 Task: Select a due date automation when advanced on, 2 days before a card is due add checklist with all checklists complete at 11:00 AM.
Action: Mouse moved to (948, 72)
Screenshot: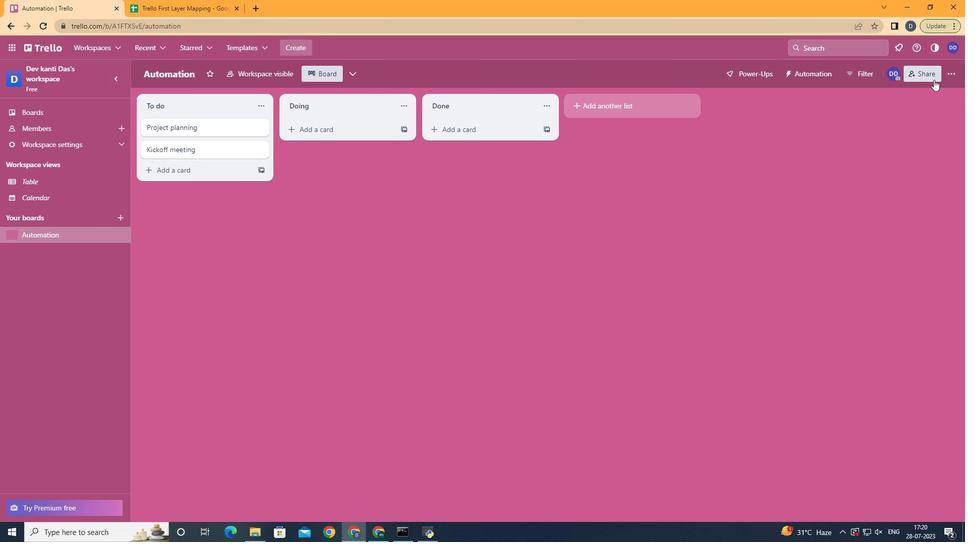 
Action: Mouse pressed left at (948, 72)
Screenshot: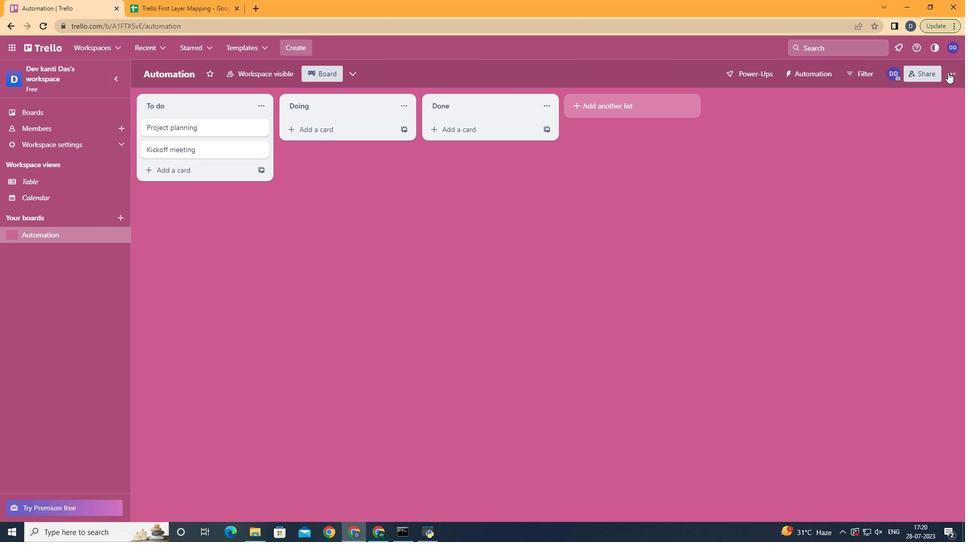 
Action: Mouse moved to (870, 211)
Screenshot: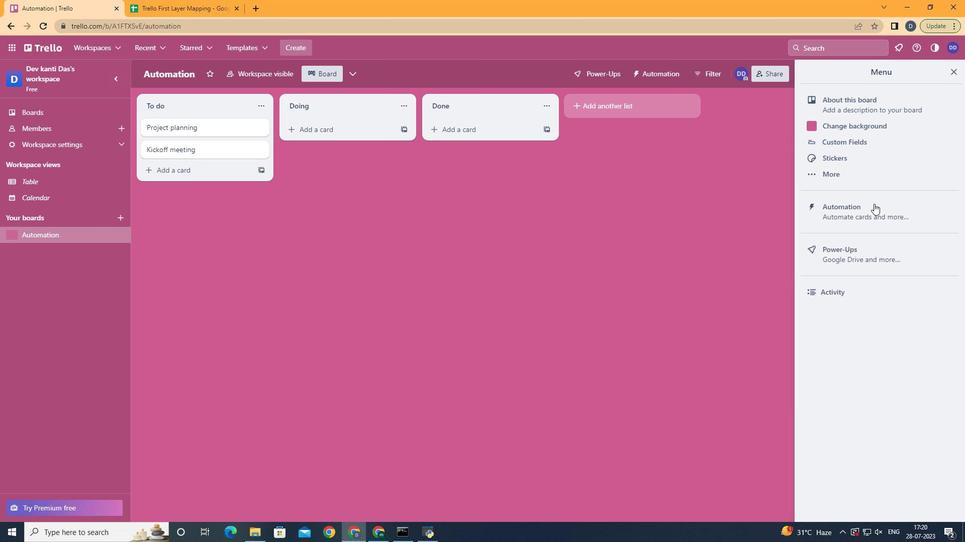 
Action: Mouse pressed left at (870, 211)
Screenshot: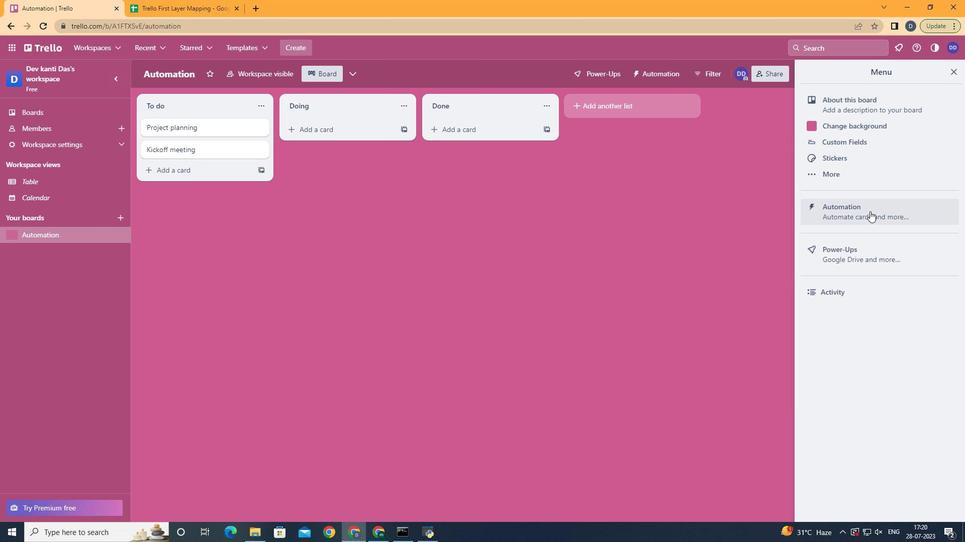 
Action: Mouse moved to (161, 204)
Screenshot: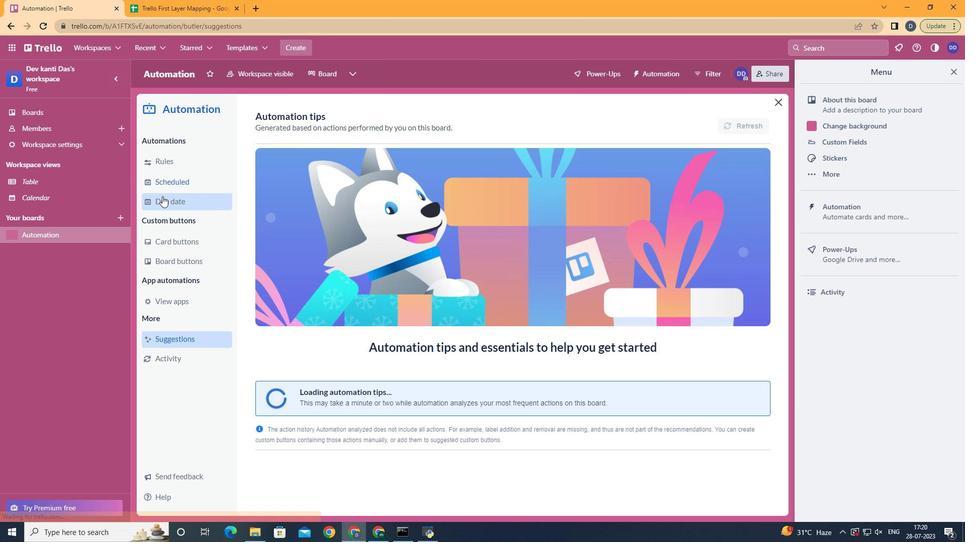 
Action: Mouse pressed left at (161, 204)
Screenshot: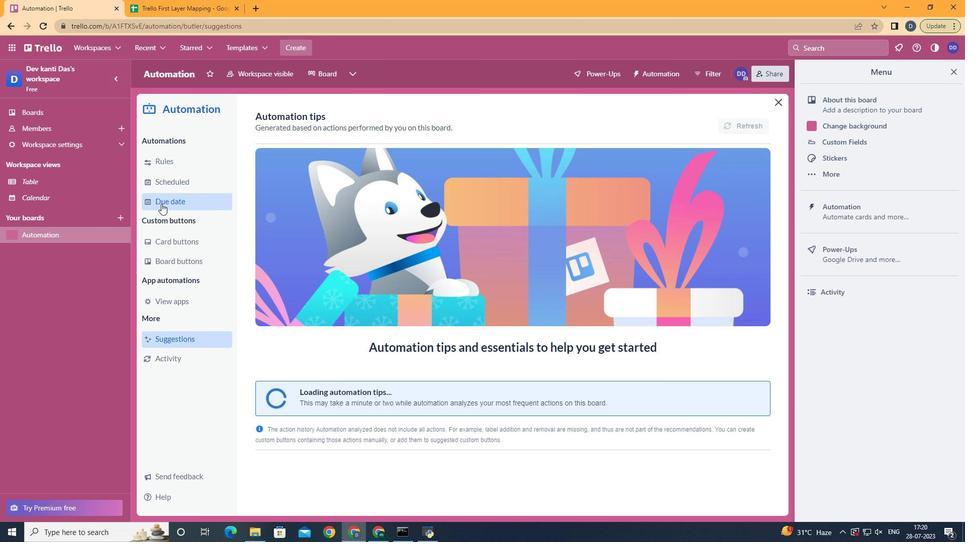 
Action: Mouse moved to (728, 118)
Screenshot: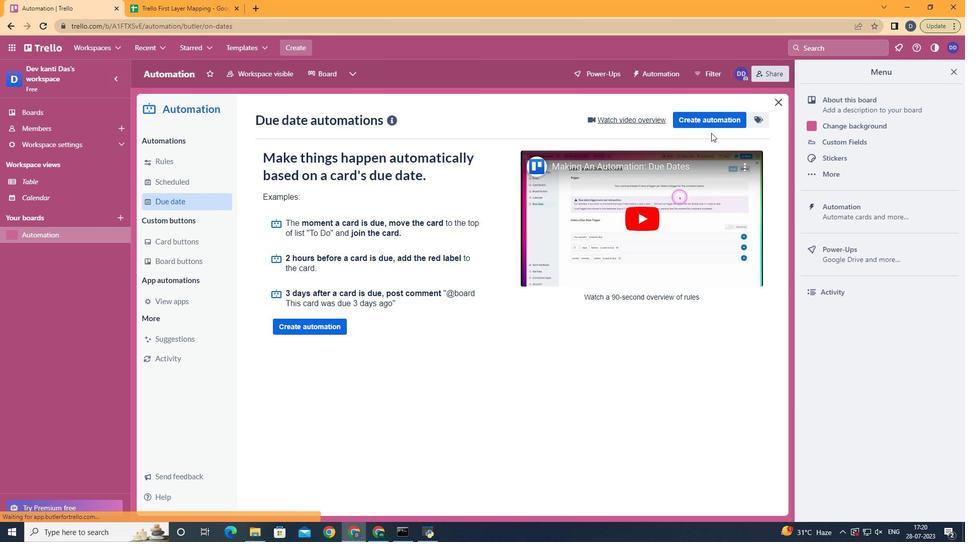 
Action: Mouse pressed left at (728, 118)
Screenshot: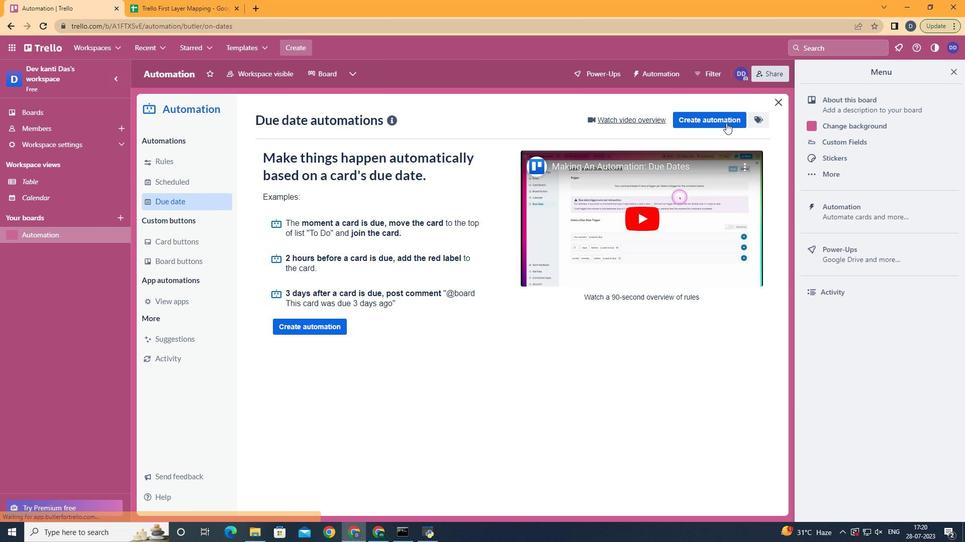 
Action: Mouse moved to (477, 221)
Screenshot: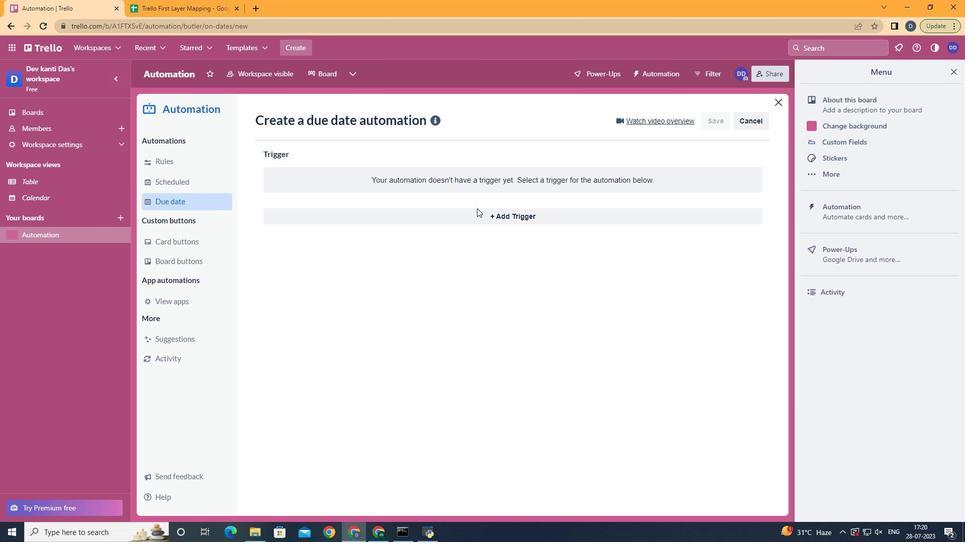 
Action: Mouse pressed left at (477, 221)
Screenshot: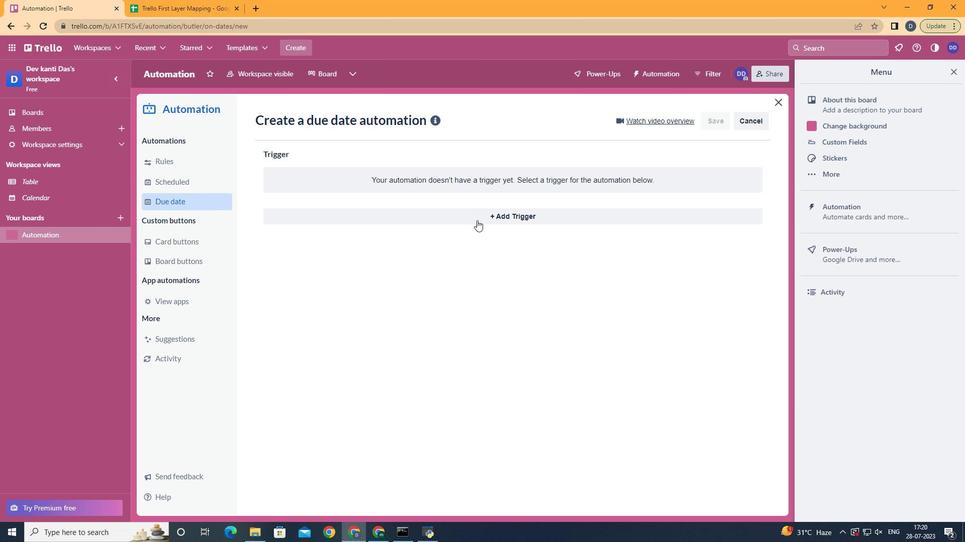 
Action: Mouse moved to (401, 366)
Screenshot: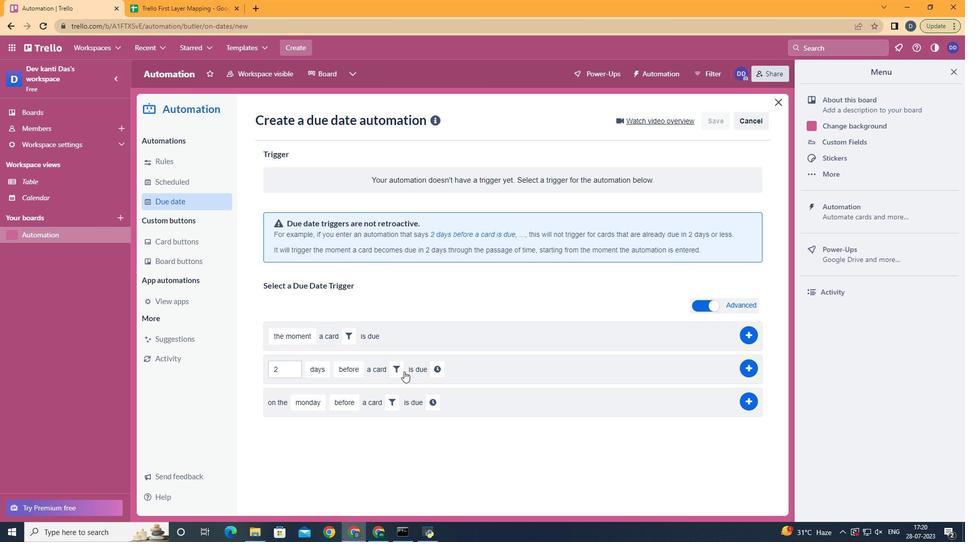 
Action: Mouse pressed left at (401, 366)
Screenshot: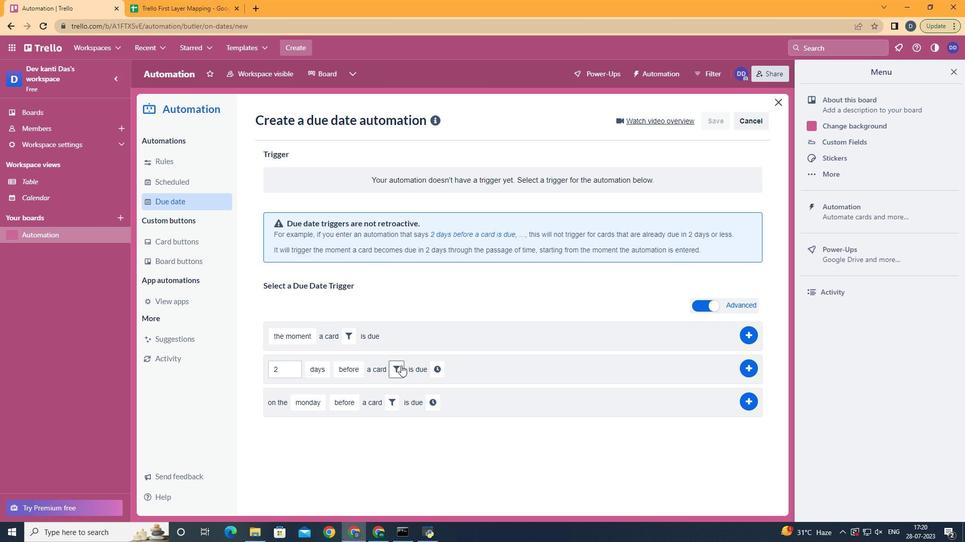 
Action: Mouse moved to (481, 406)
Screenshot: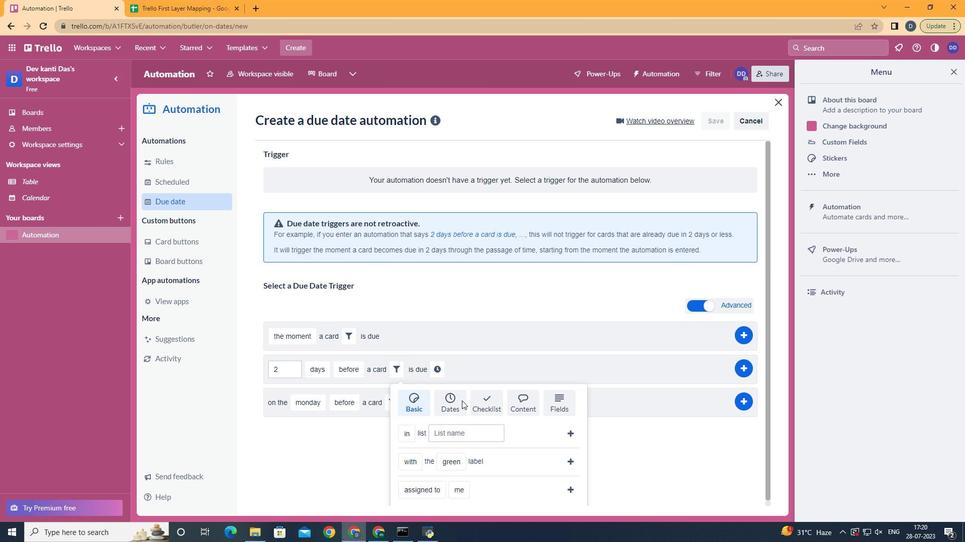 
Action: Mouse pressed left at (481, 406)
Screenshot: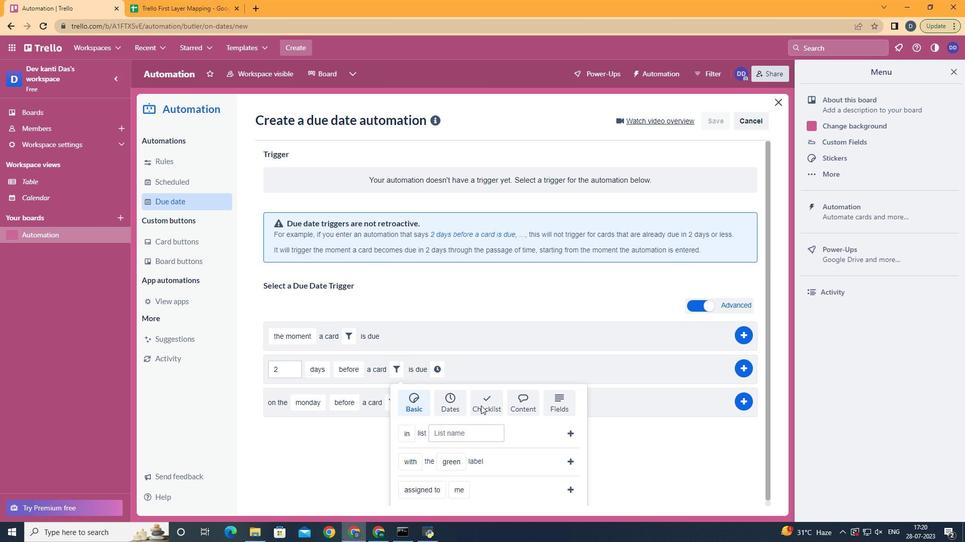 
Action: Mouse scrolled (481, 405) with delta (0, 0)
Screenshot: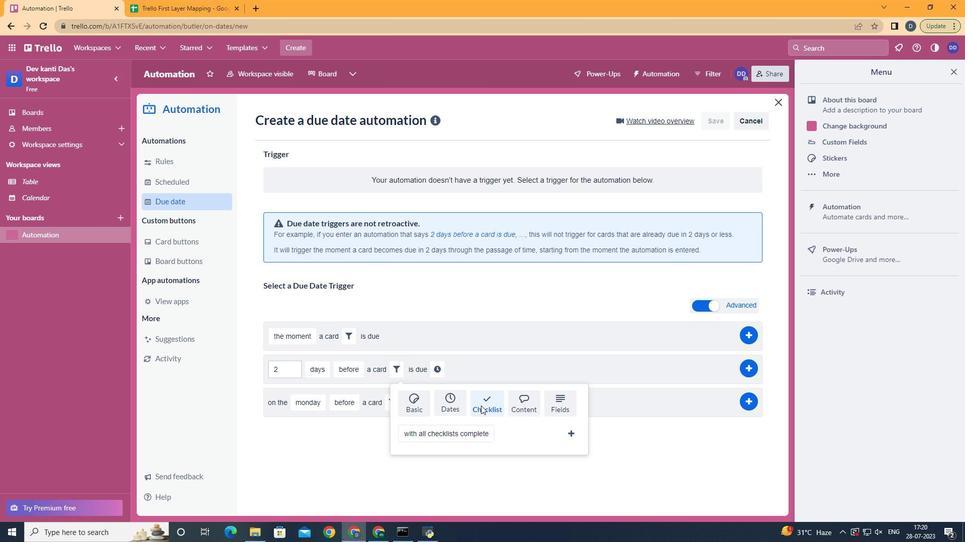 
Action: Mouse scrolled (481, 405) with delta (0, 0)
Screenshot: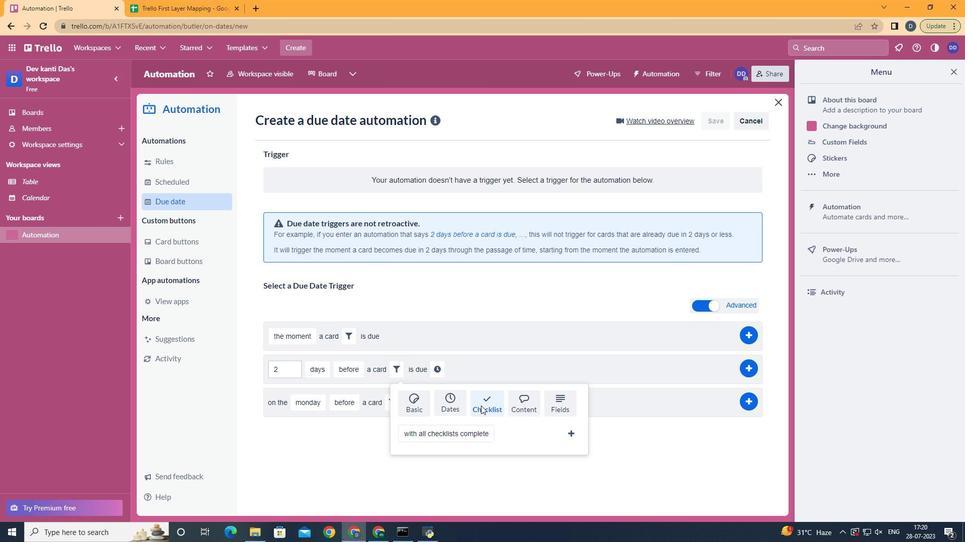 
Action: Mouse scrolled (481, 405) with delta (0, 0)
Screenshot: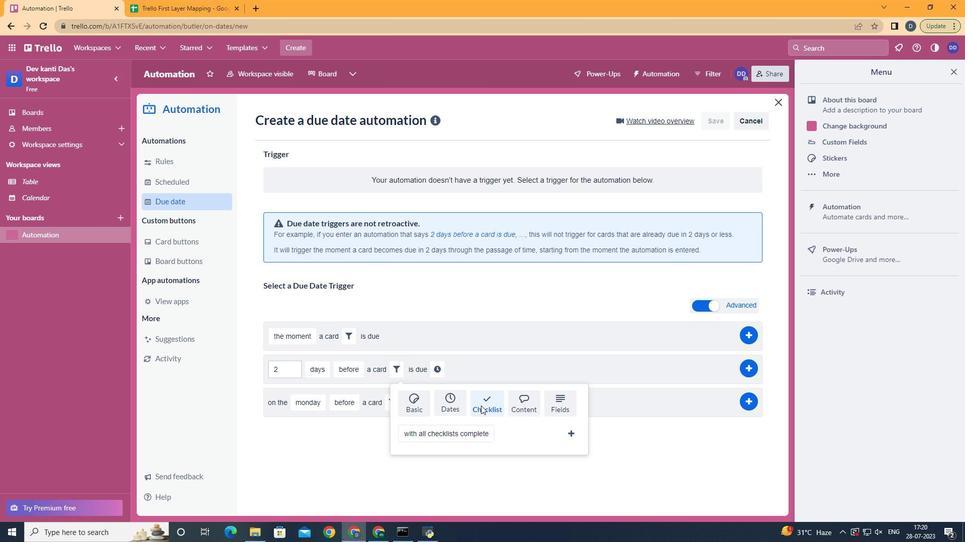 
Action: Mouse moved to (472, 336)
Screenshot: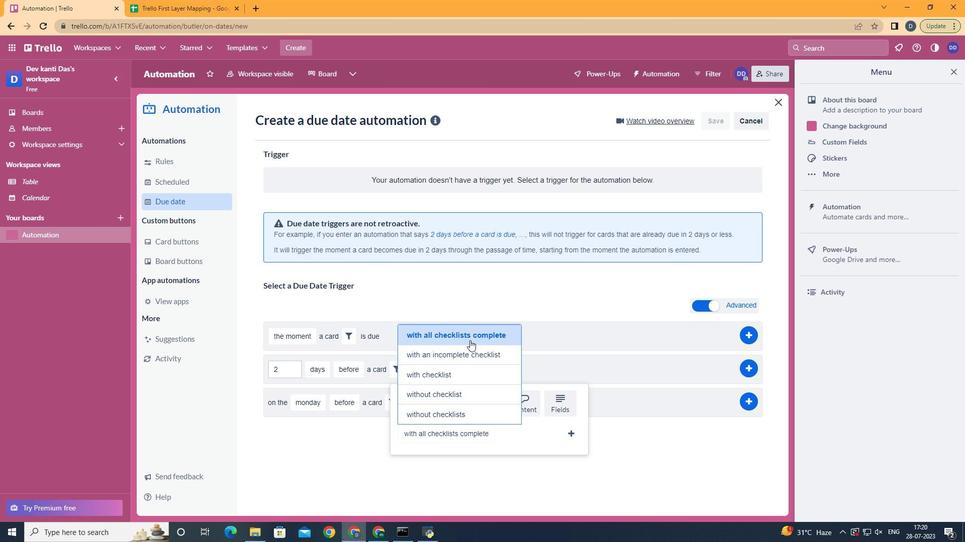 
Action: Mouse pressed left at (472, 336)
Screenshot: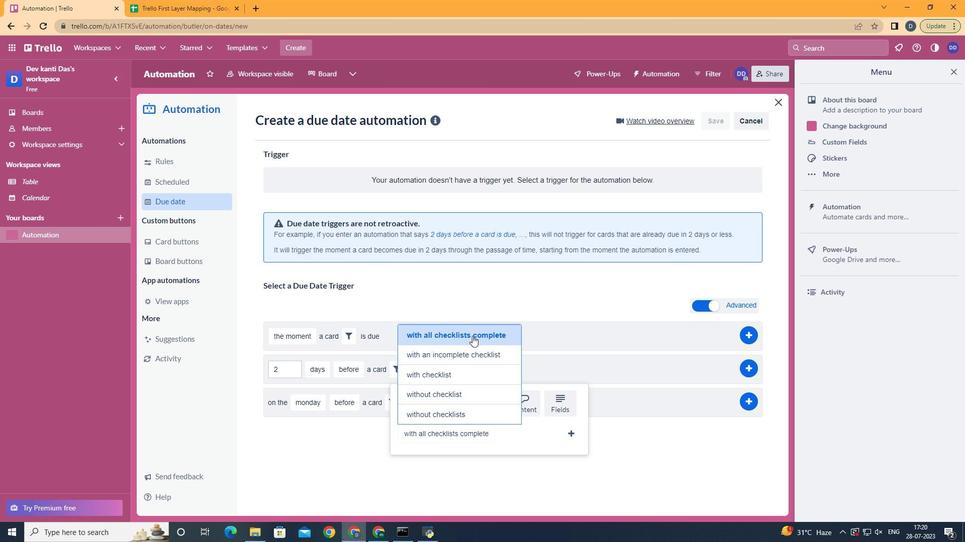 
Action: Mouse moved to (570, 434)
Screenshot: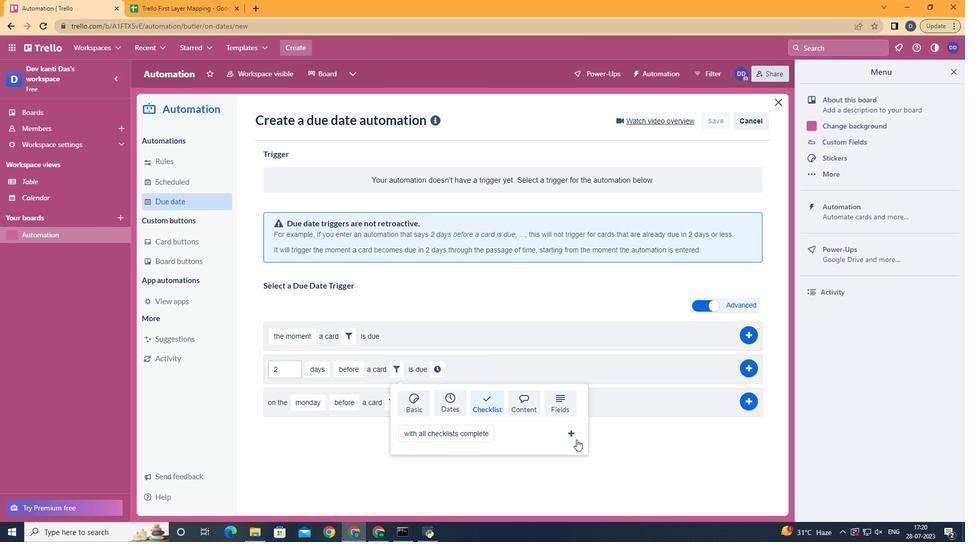 
Action: Mouse pressed left at (570, 434)
Screenshot: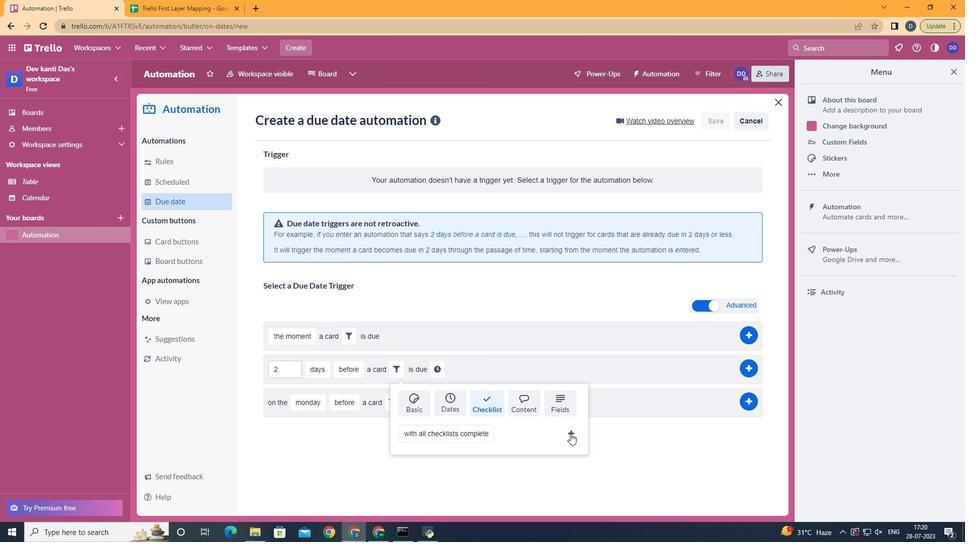 
Action: Mouse moved to (546, 367)
Screenshot: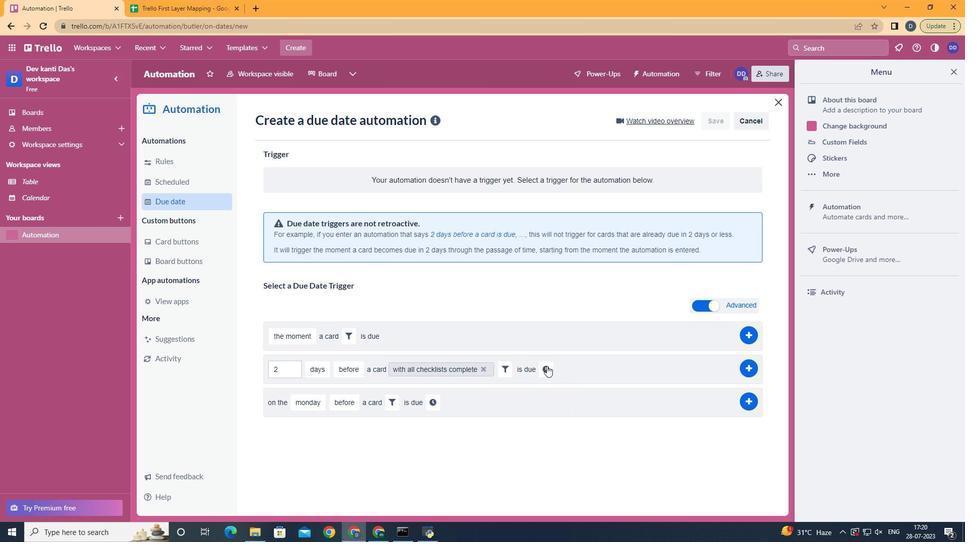 
Action: Mouse pressed left at (546, 367)
Screenshot: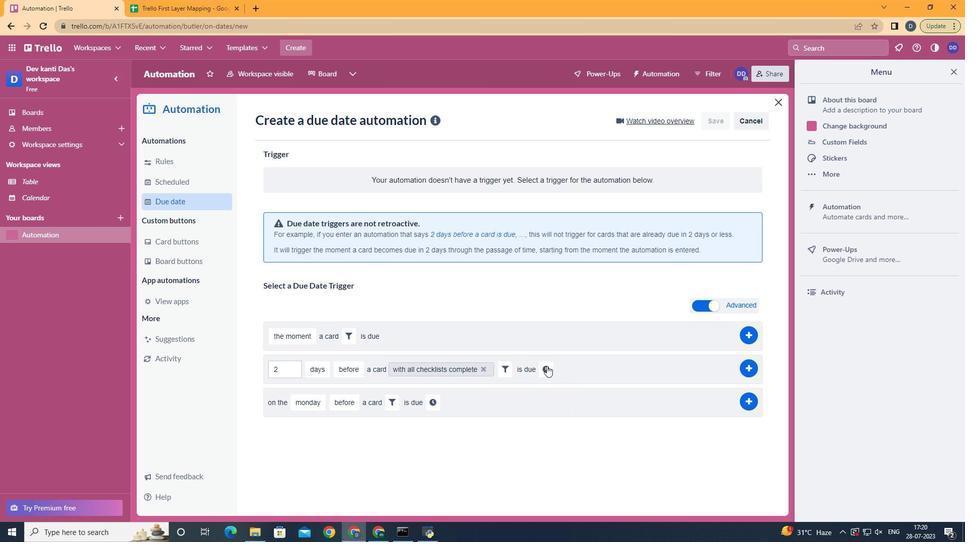 
Action: Mouse moved to (579, 376)
Screenshot: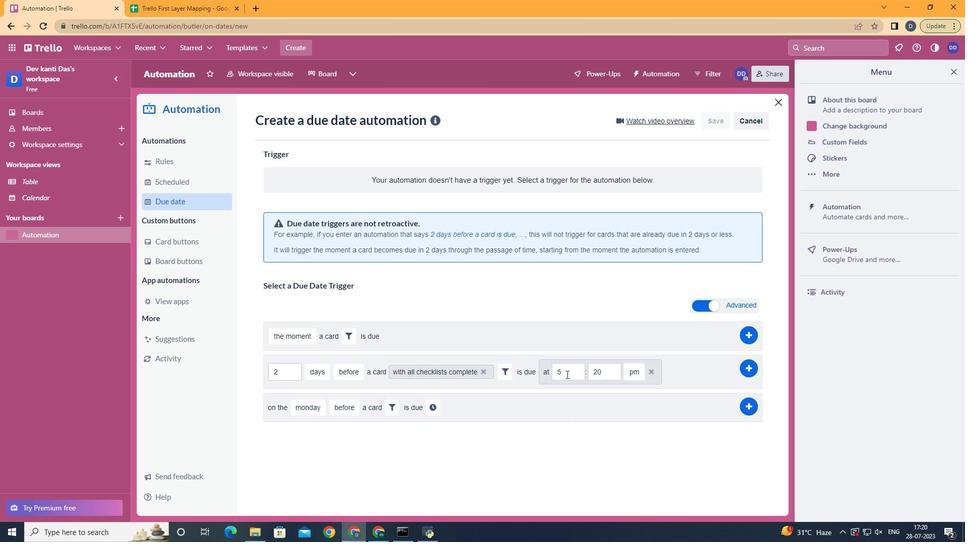 
Action: Mouse pressed left at (579, 376)
Screenshot: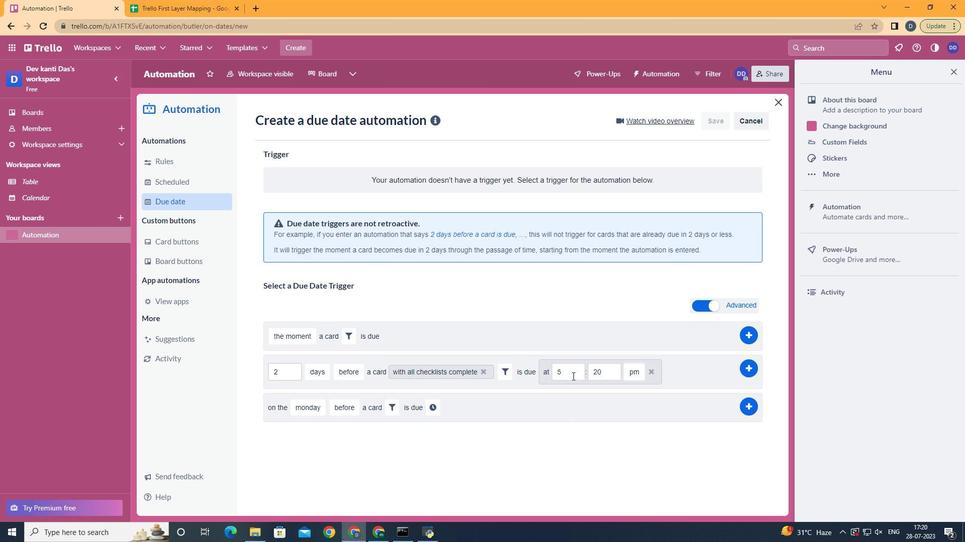 
Action: Key pressed <Key.backspace>11
Screenshot: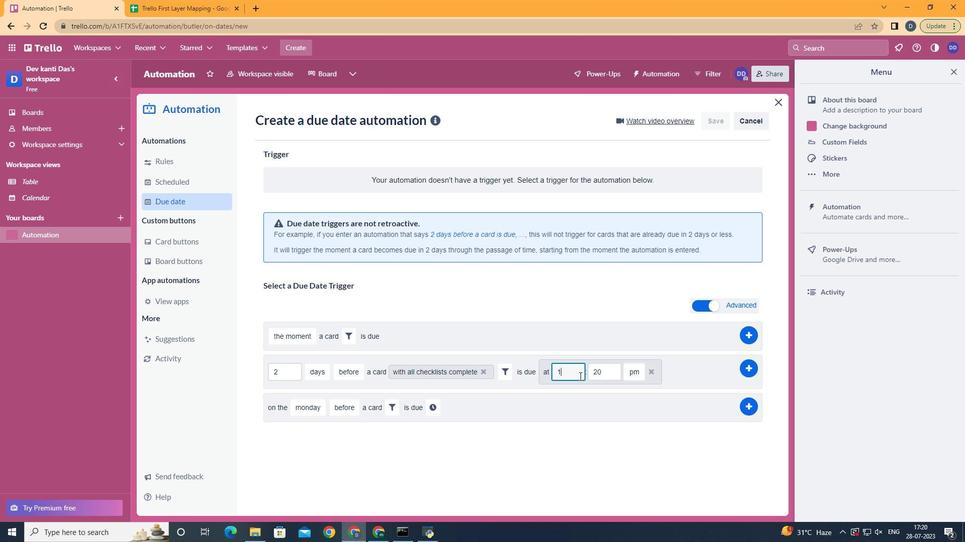 
Action: Mouse moved to (610, 374)
Screenshot: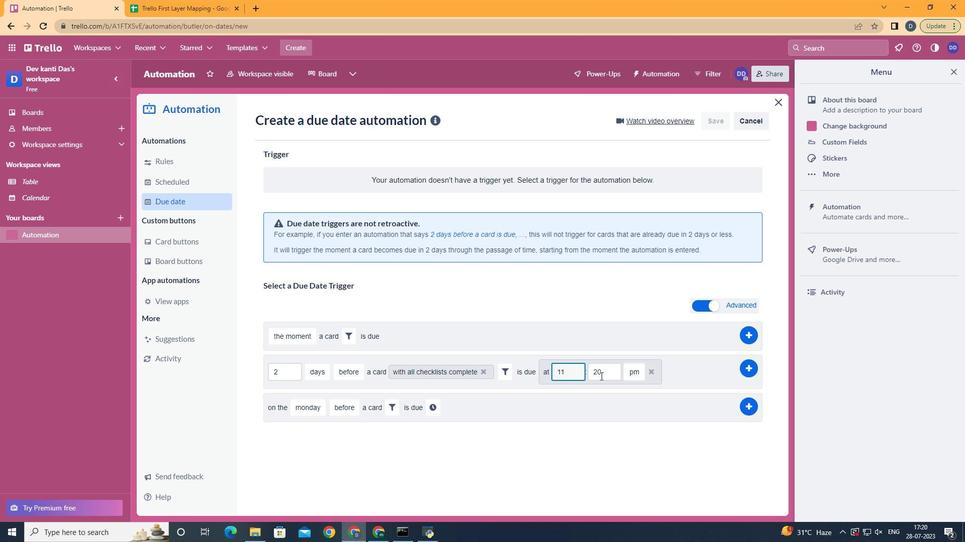 
Action: Mouse pressed left at (610, 374)
Screenshot: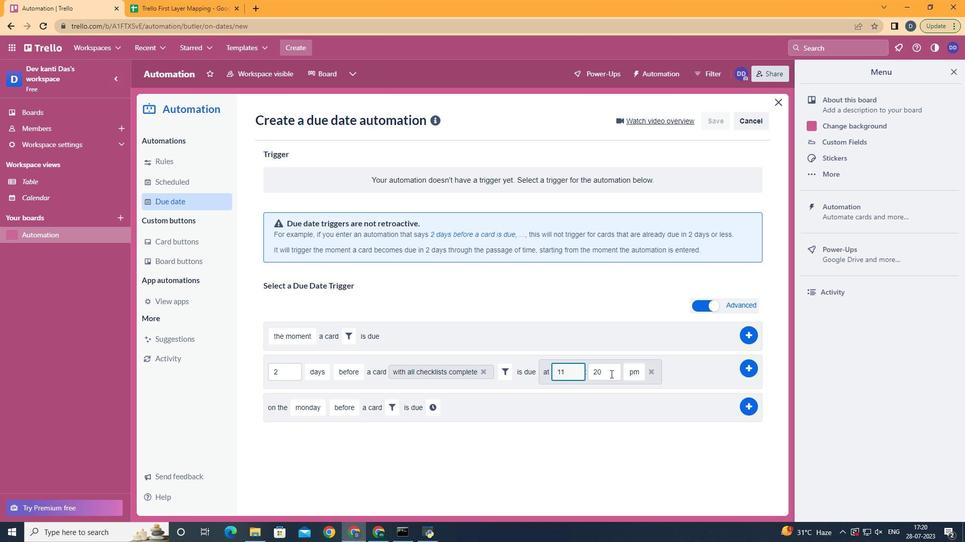 
Action: Mouse moved to (603, 378)
Screenshot: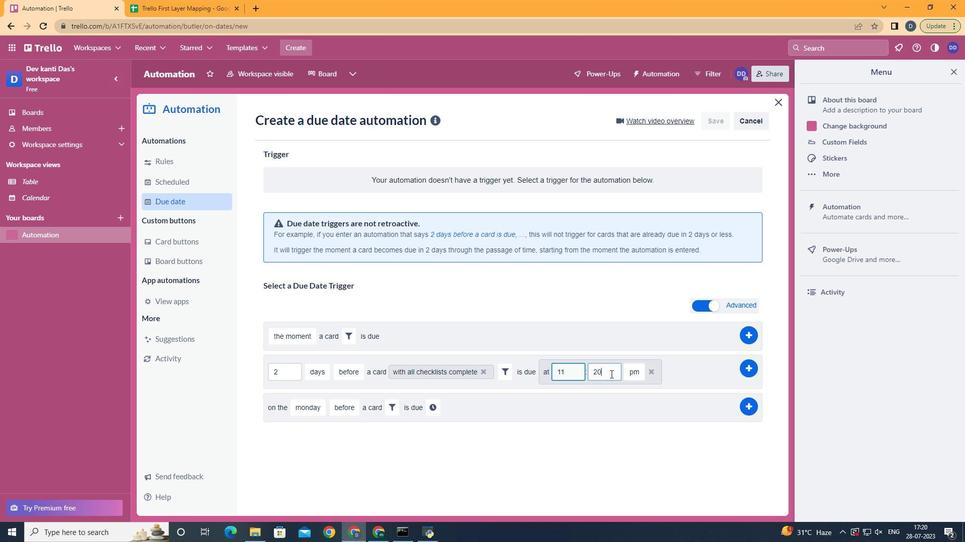 
Action: Key pressed <Key.backspace><Key.backspace>00
Screenshot: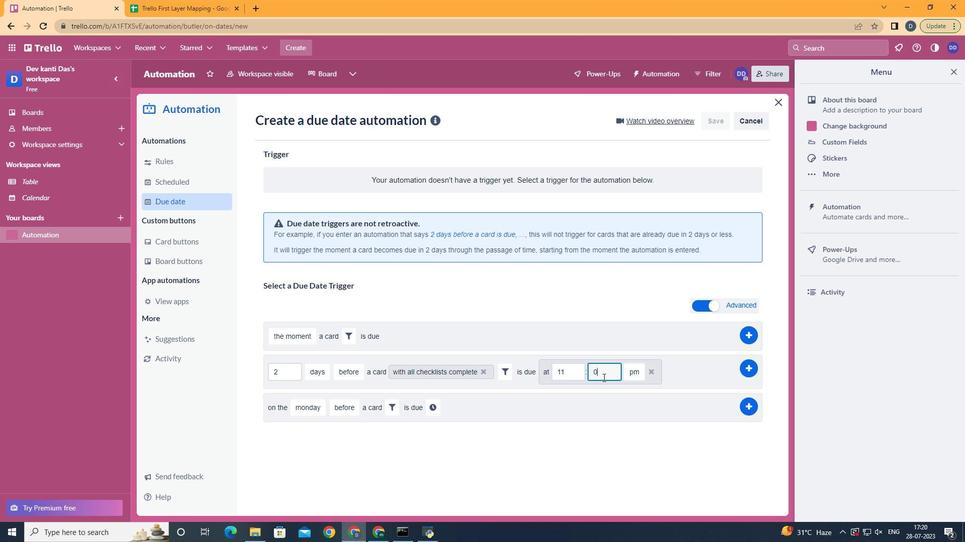 
Action: Mouse moved to (640, 390)
Screenshot: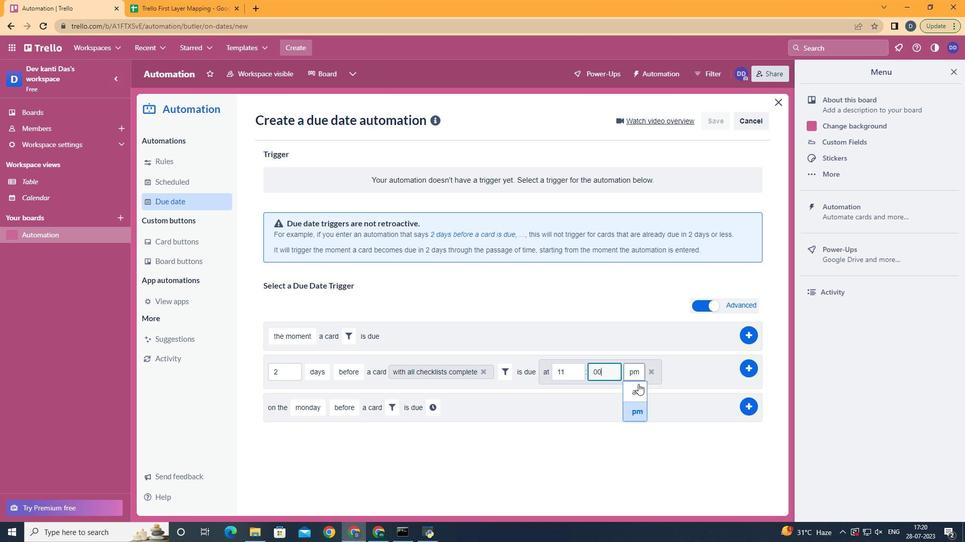 
Action: Mouse pressed left at (640, 390)
Screenshot: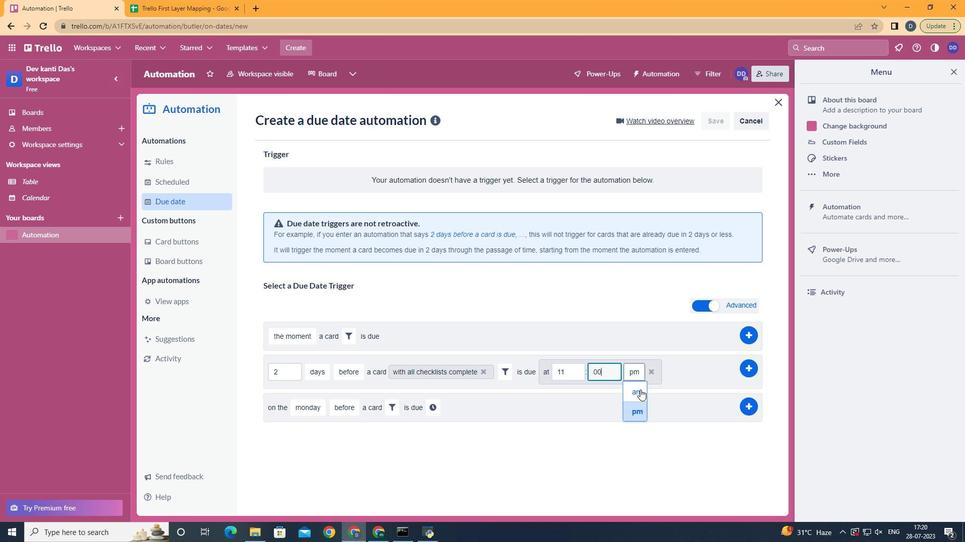 
